 Task: Add Hearty Harvest Salad With Balsamic Dressing to the cart.
Action: Mouse moved to (16, 100)
Screenshot: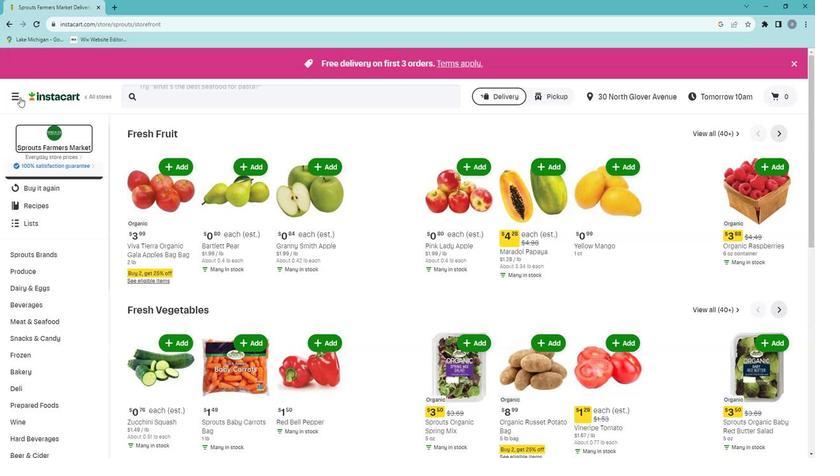 
Action: Mouse pressed left at (16, 100)
Screenshot: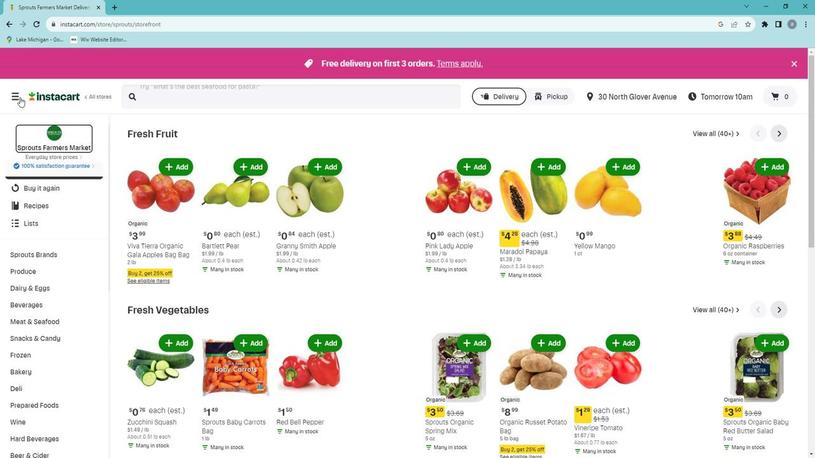 
Action: Mouse moved to (29, 246)
Screenshot: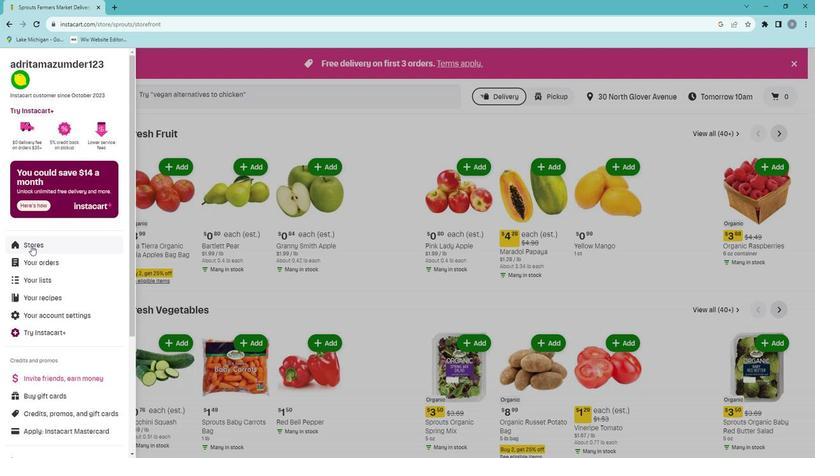 
Action: Mouse pressed left at (29, 246)
Screenshot: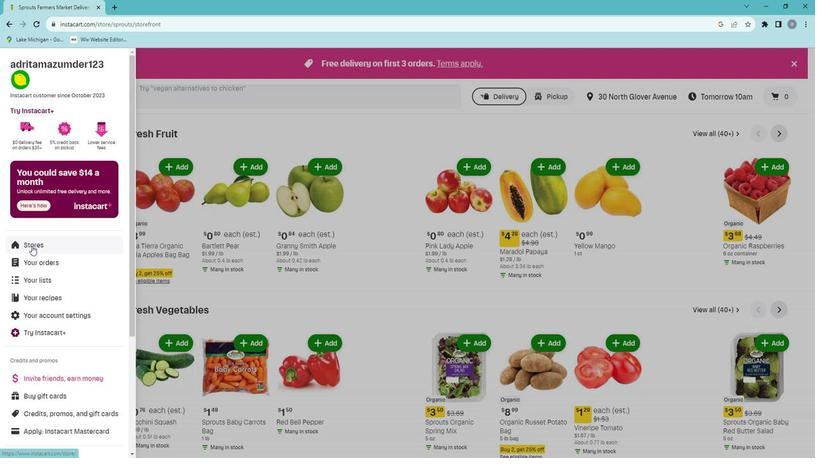 
Action: Mouse moved to (200, 101)
Screenshot: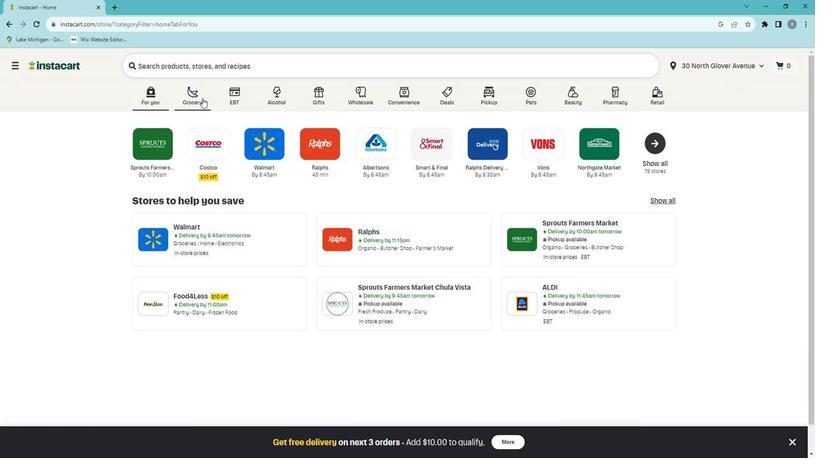 
Action: Mouse pressed left at (200, 101)
Screenshot: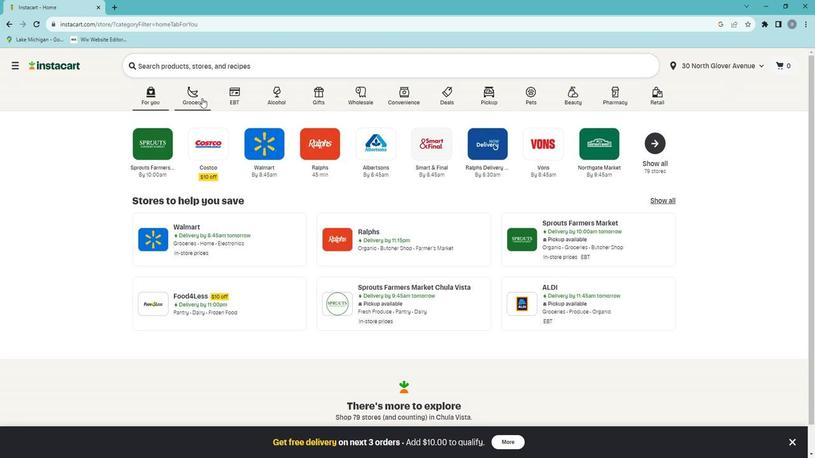 
Action: Mouse moved to (207, 265)
Screenshot: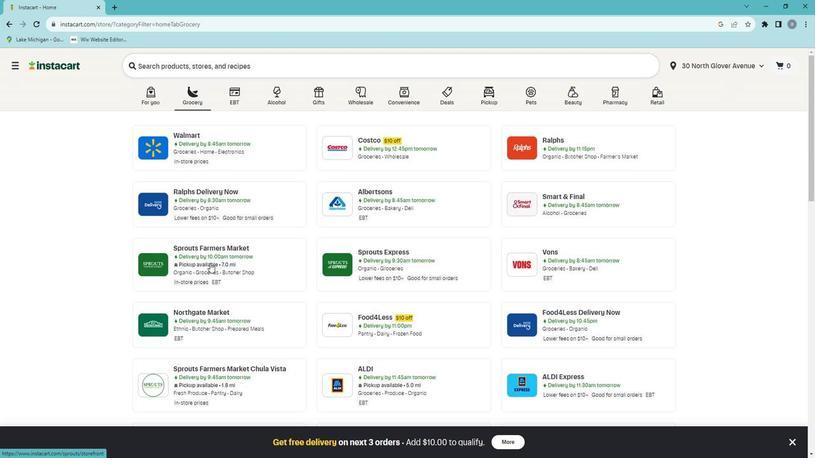 
Action: Mouse pressed left at (207, 265)
Screenshot: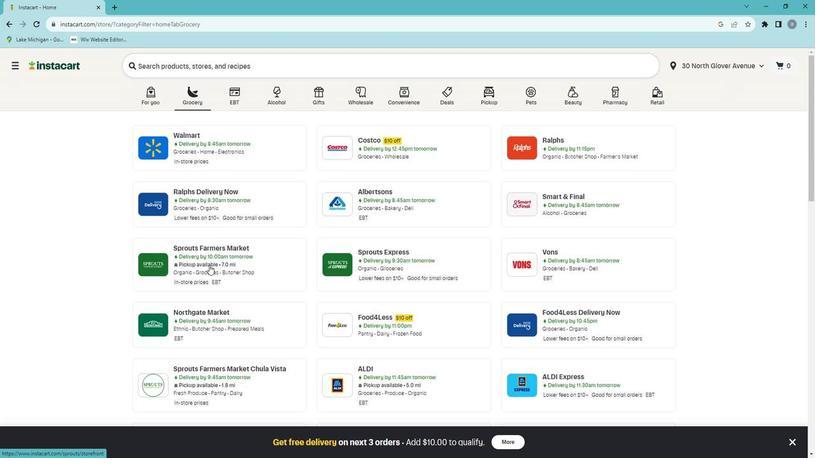 
Action: Mouse moved to (30, 400)
Screenshot: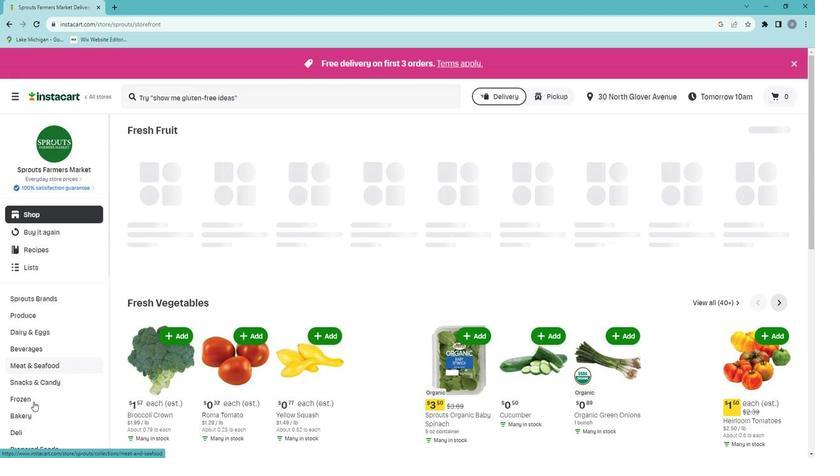 
Action: Mouse scrolled (30, 400) with delta (0, 0)
Screenshot: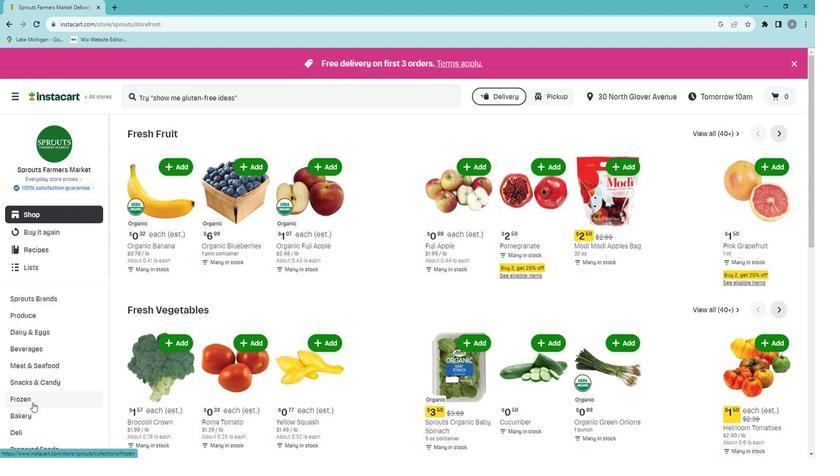 
Action: Mouse moved to (30, 402)
Screenshot: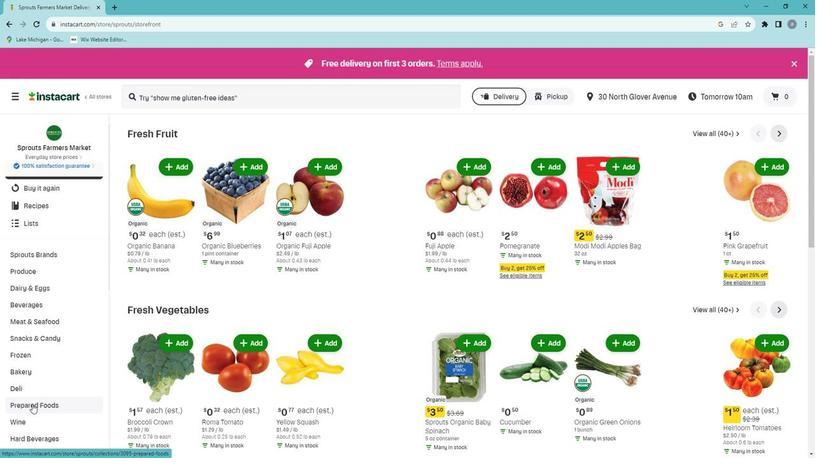 
Action: Mouse pressed left at (30, 402)
Screenshot: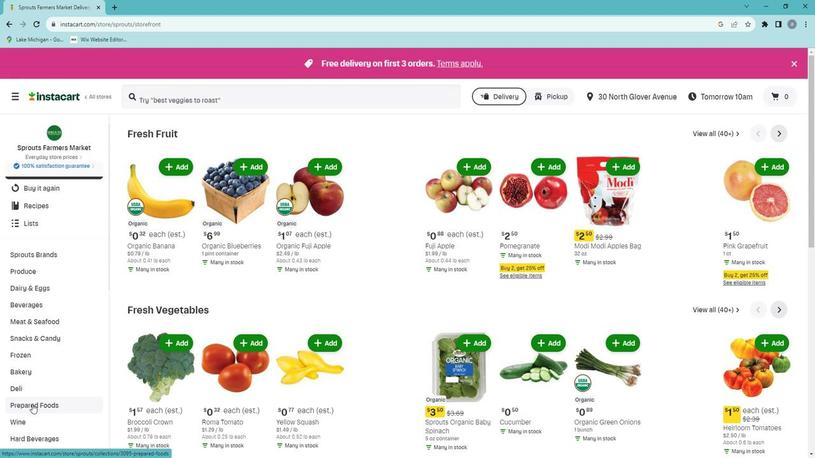 
Action: Mouse moved to (457, 156)
Screenshot: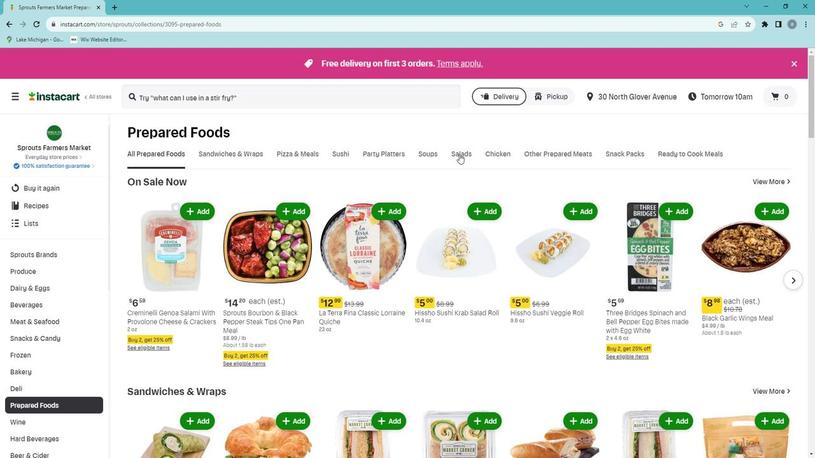 
Action: Mouse pressed left at (457, 156)
Screenshot: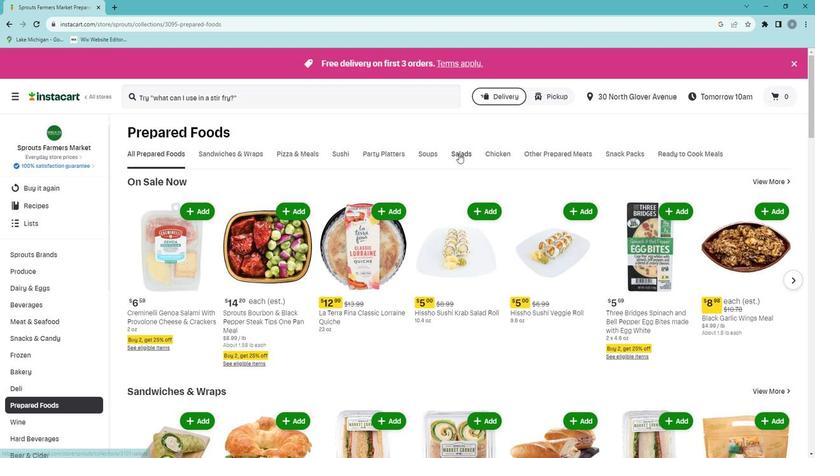 
Action: Mouse moved to (534, 196)
Screenshot: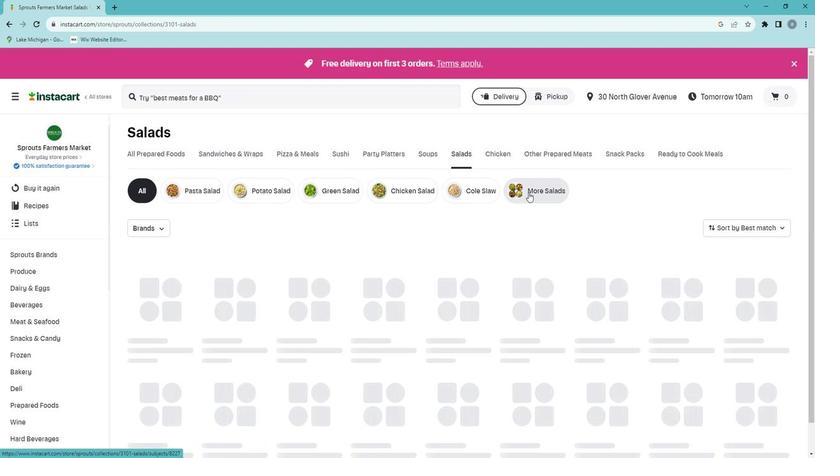 
Action: Mouse pressed left at (534, 196)
Screenshot: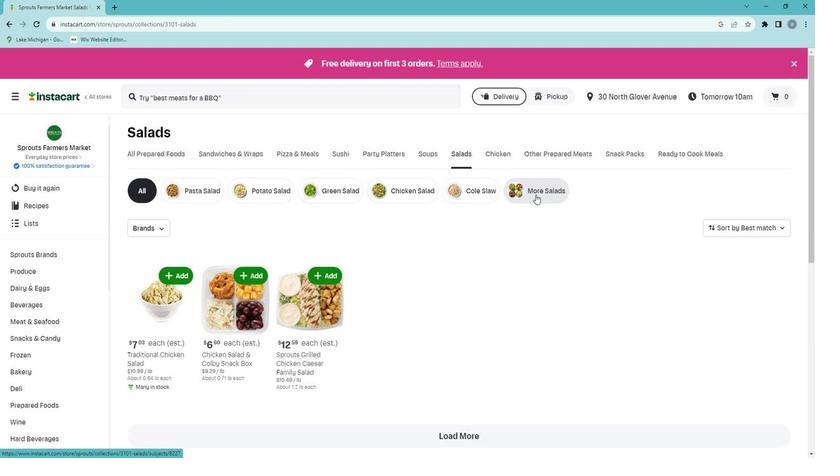 
Action: Mouse moved to (318, 335)
Screenshot: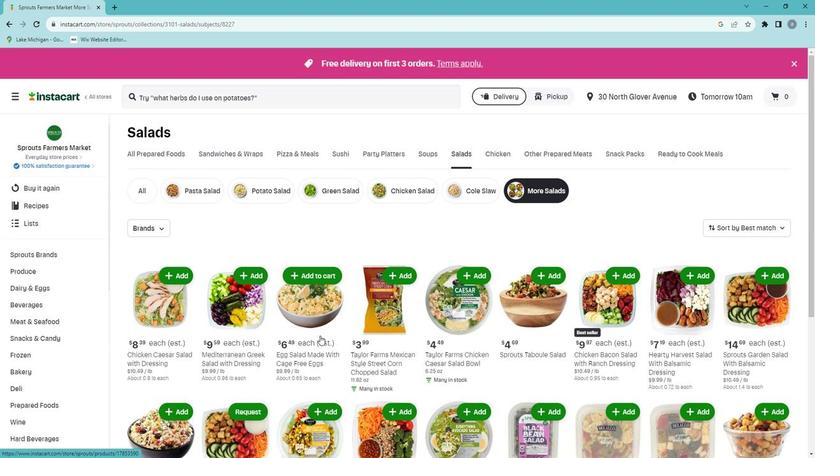 
Action: Mouse scrolled (318, 335) with delta (0, 0)
Screenshot: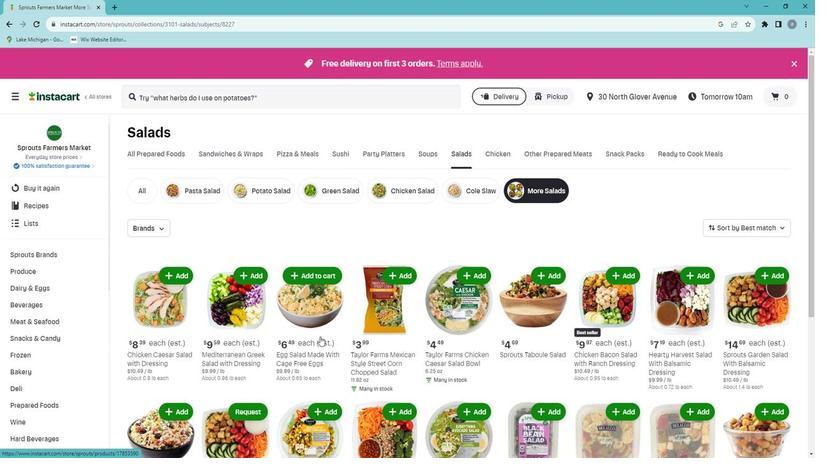 
Action: Mouse moved to (697, 235)
Screenshot: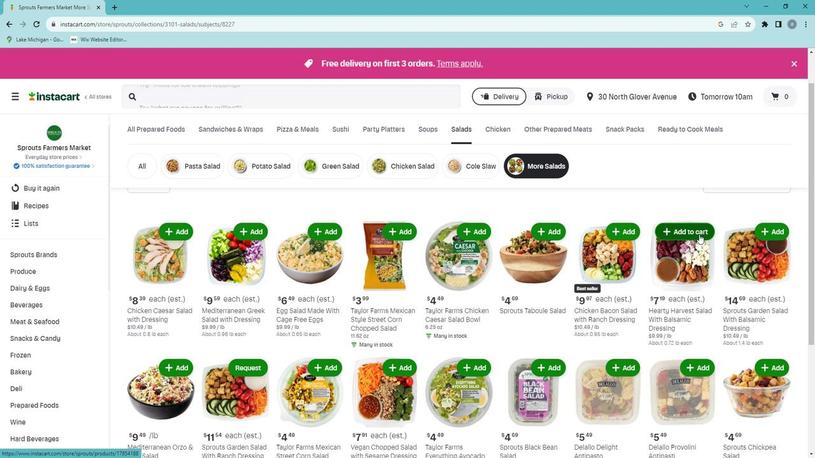 
Action: Mouse pressed left at (697, 235)
Screenshot: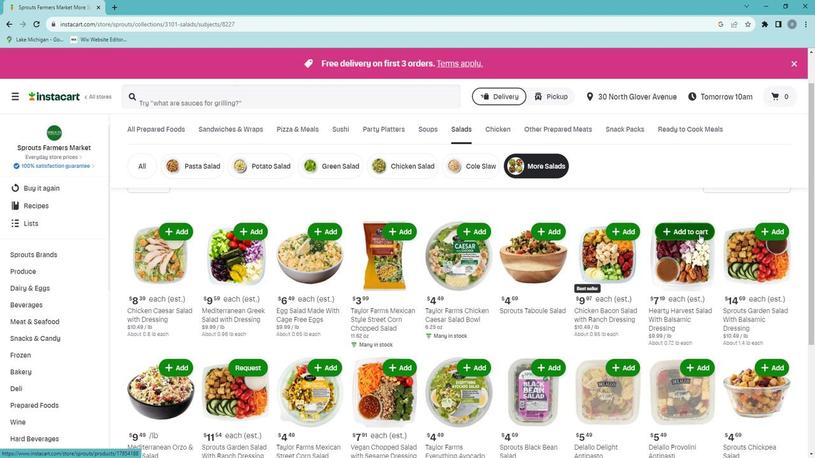 
Action: Mouse moved to (697, 235)
Screenshot: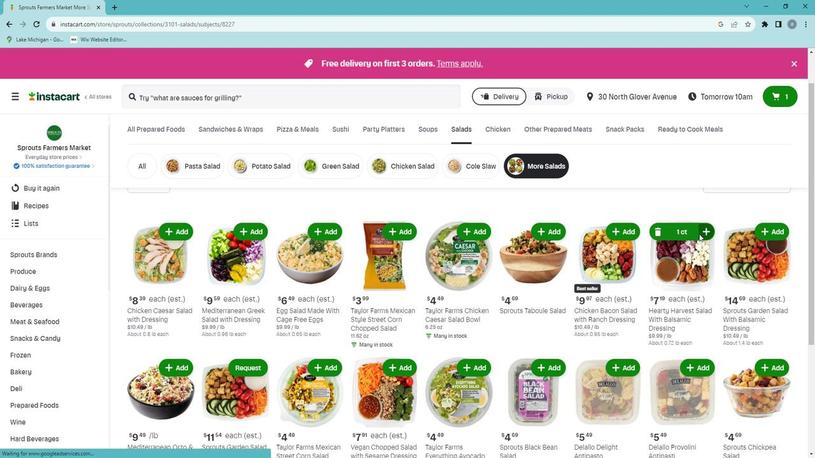 
